 Task: Sort the products by unit price (high first).
Action: Mouse moved to (26, 140)
Screenshot: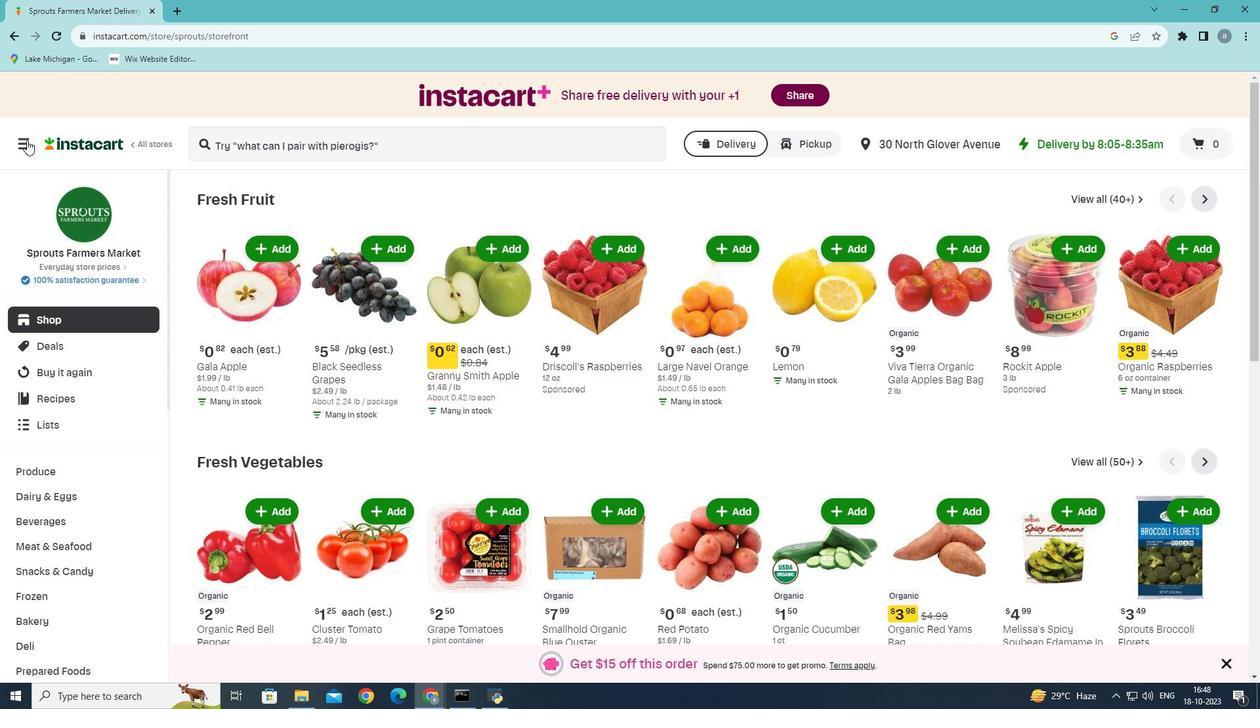 
Action: Mouse pressed left at (26, 140)
Screenshot: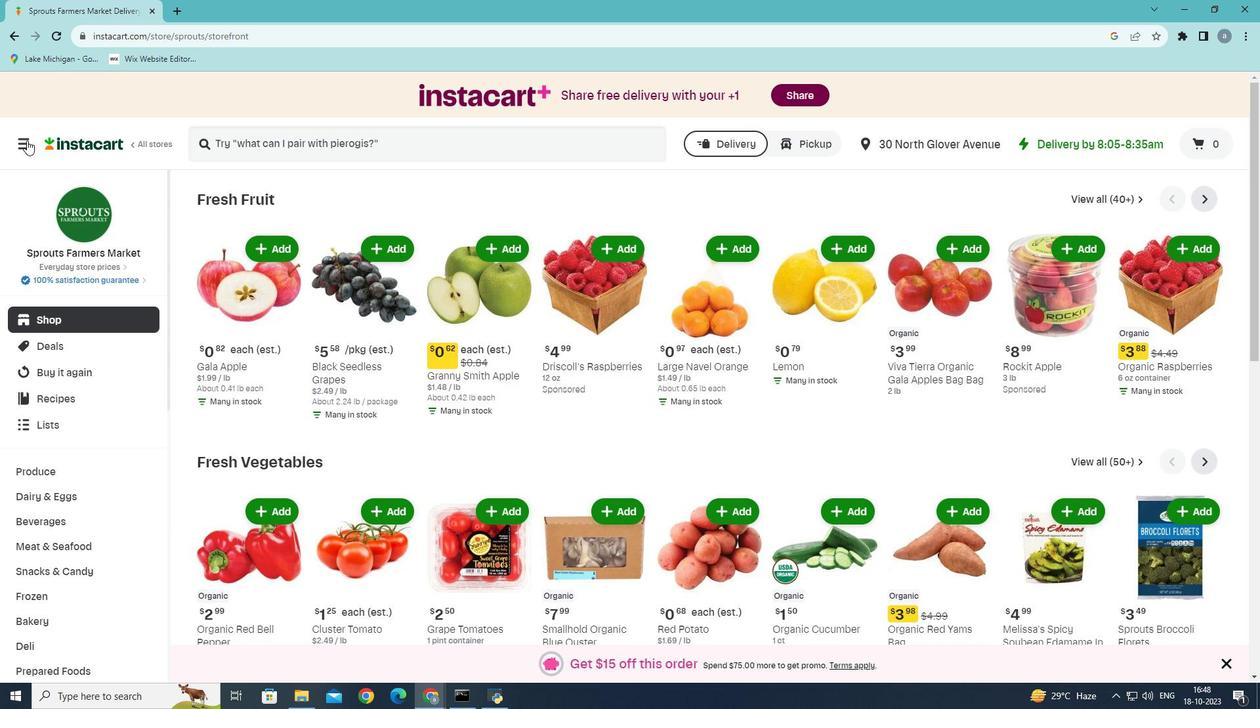 
Action: Mouse moved to (49, 384)
Screenshot: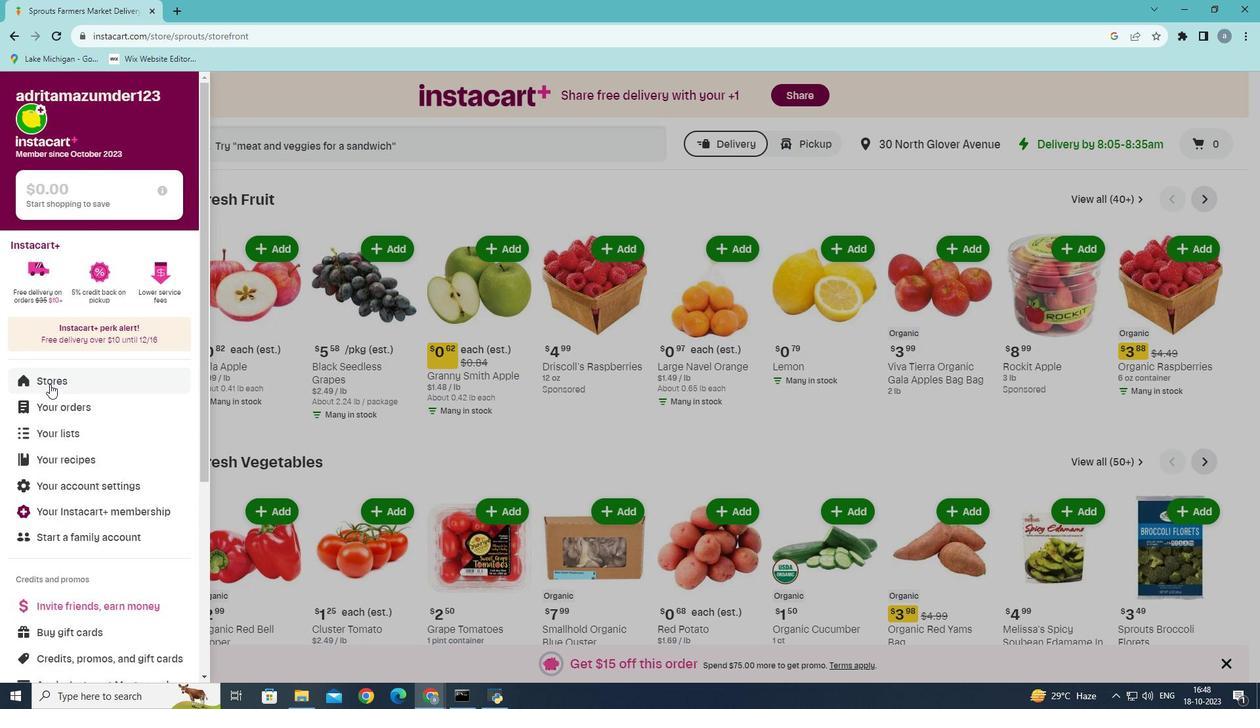 
Action: Mouse pressed left at (49, 384)
Screenshot: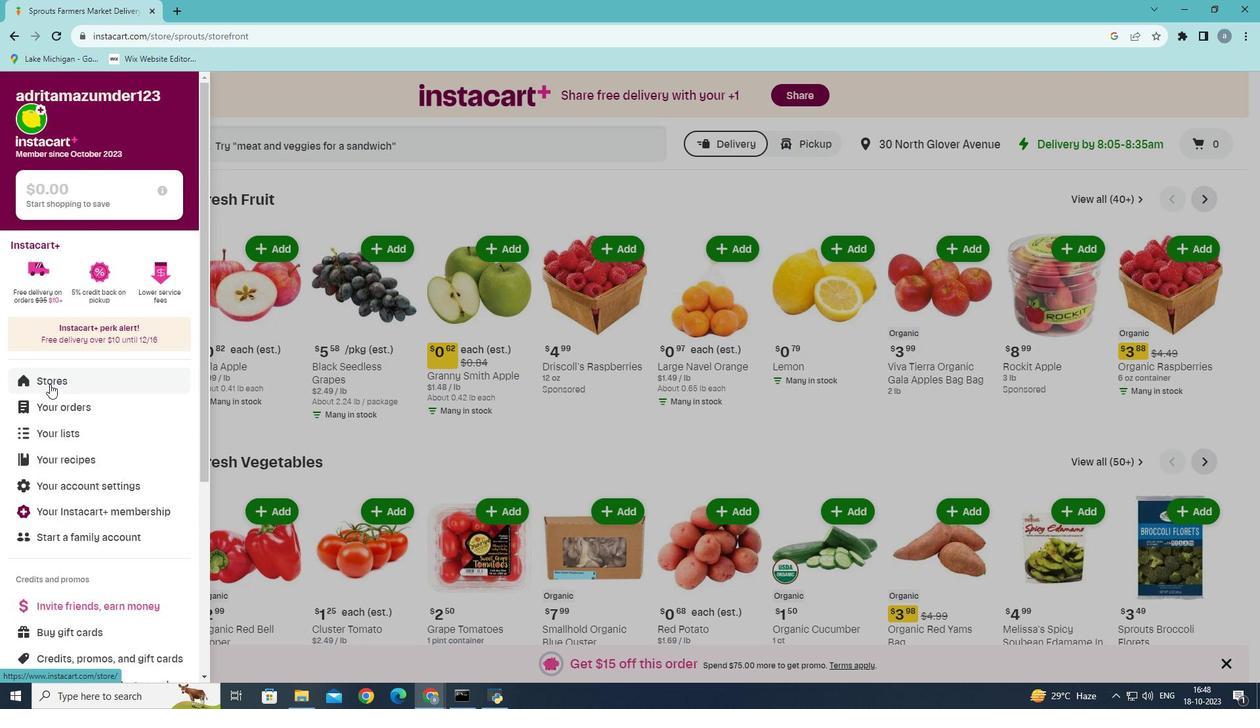 
Action: Mouse moved to (306, 155)
Screenshot: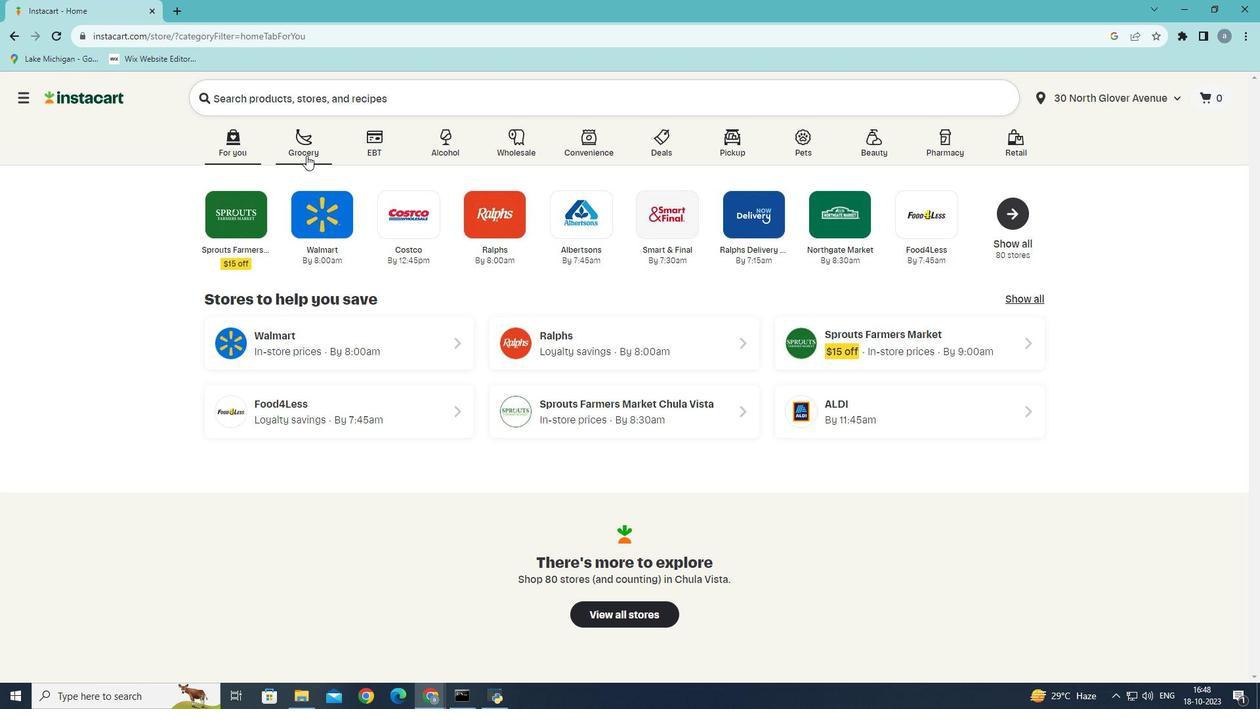 
Action: Mouse pressed left at (306, 155)
Screenshot: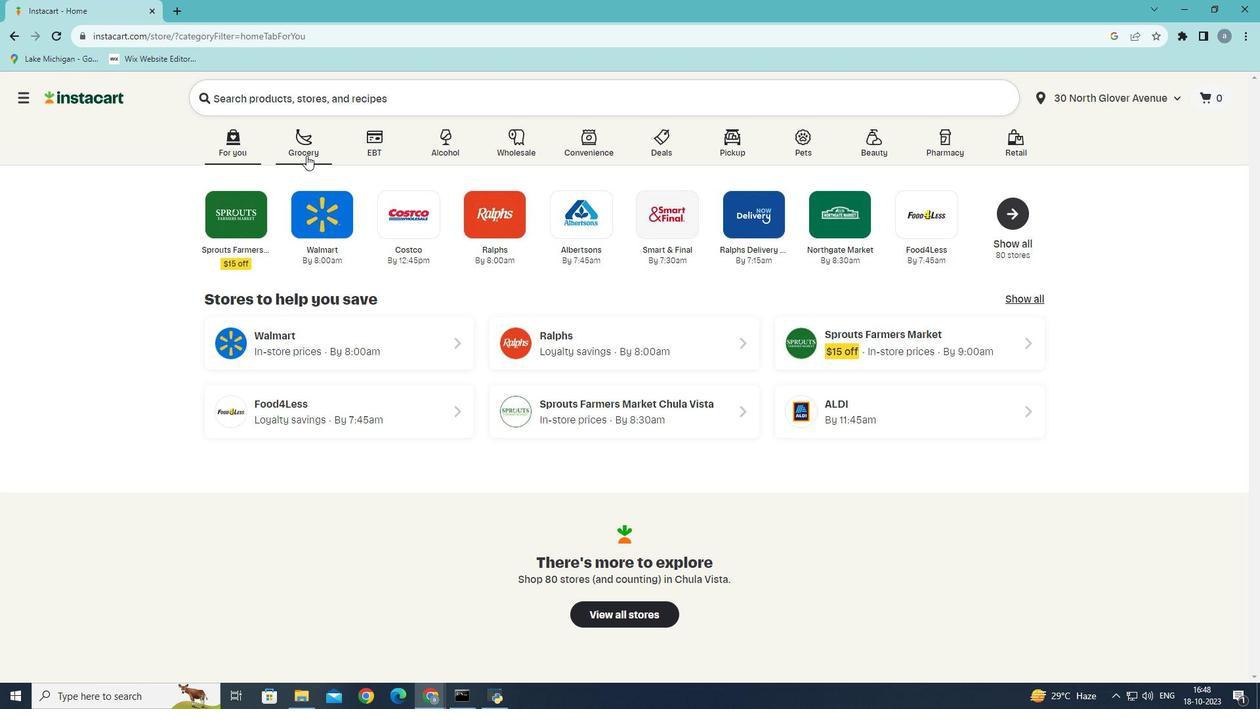 
Action: Mouse moved to (302, 370)
Screenshot: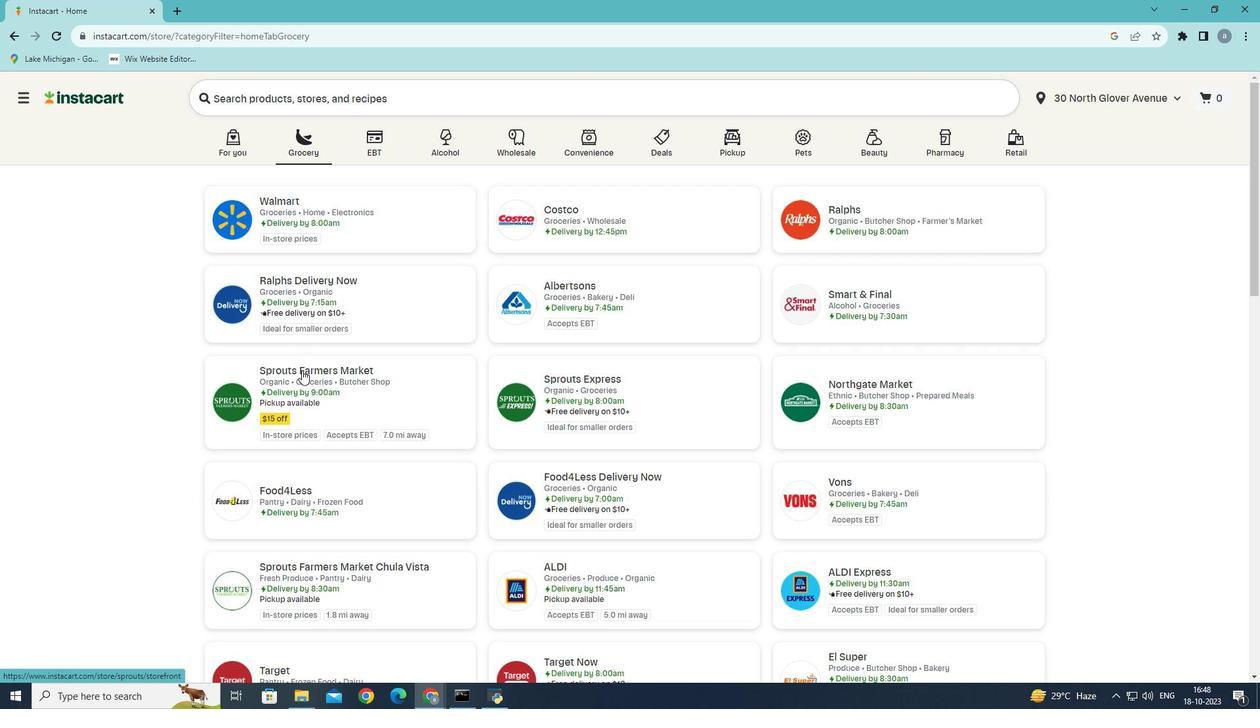 
Action: Mouse pressed left at (302, 370)
Screenshot: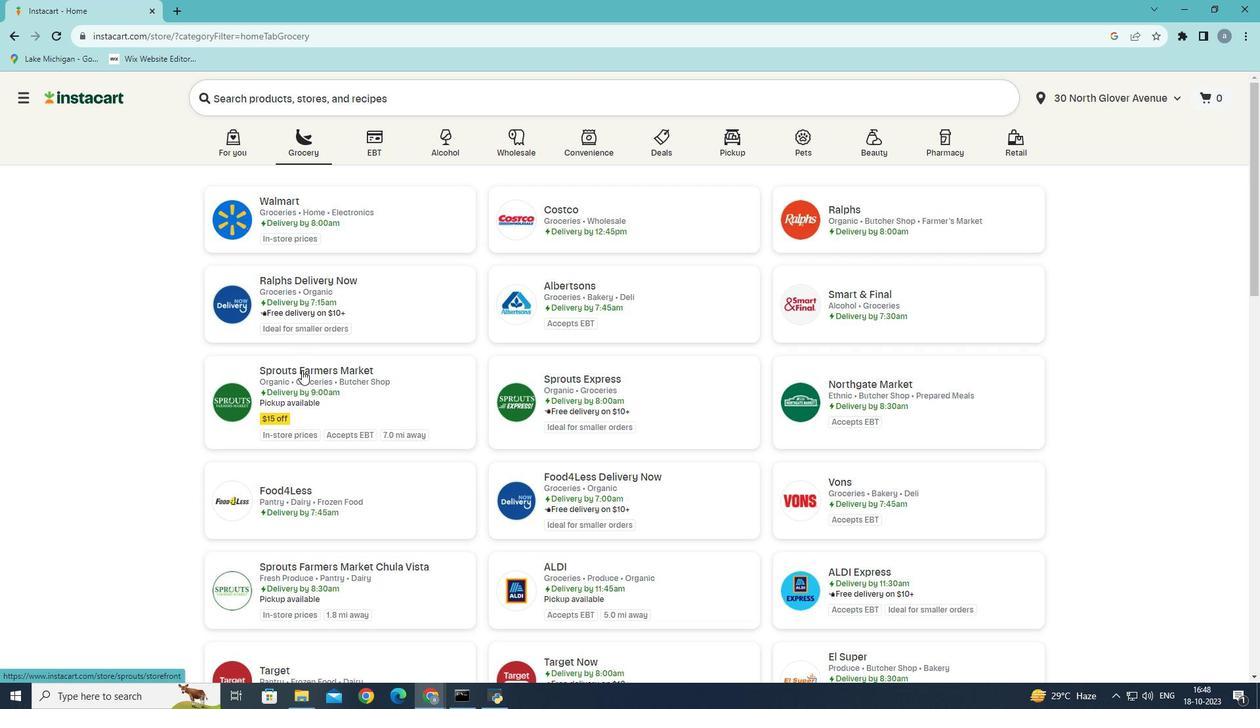 
Action: Mouse moved to (65, 545)
Screenshot: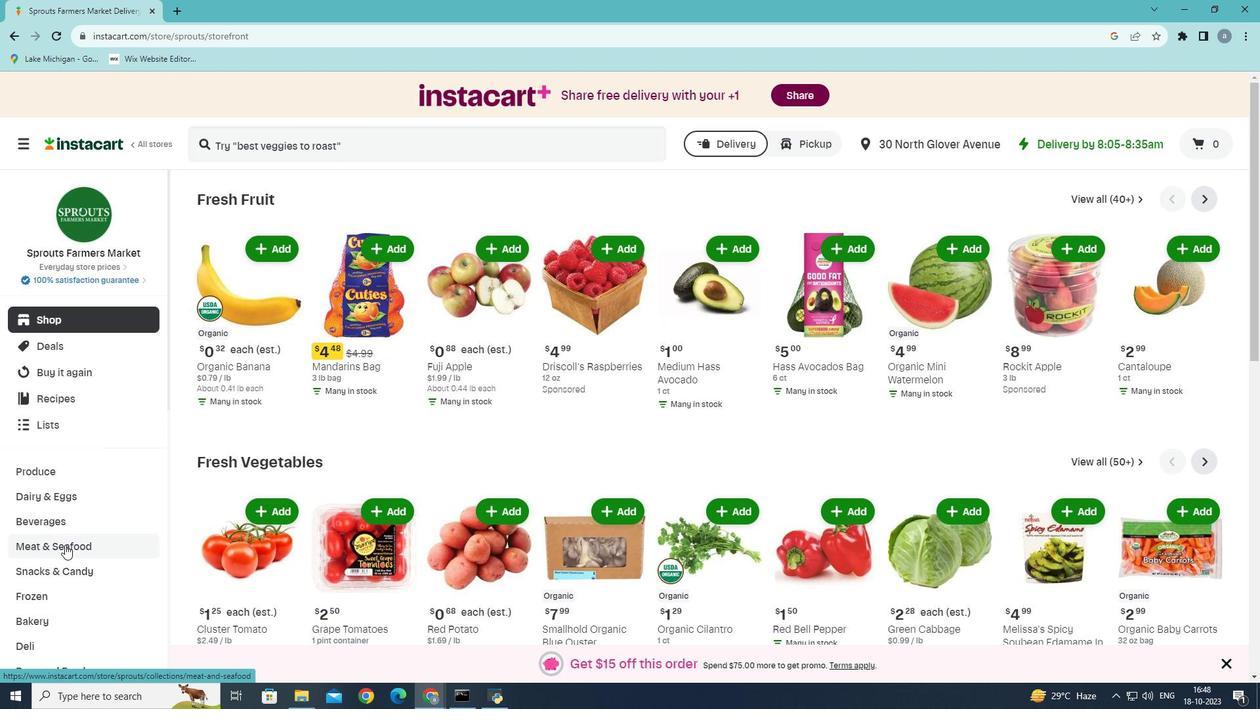 
Action: Mouse pressed left at (65, 545)
Screenshot: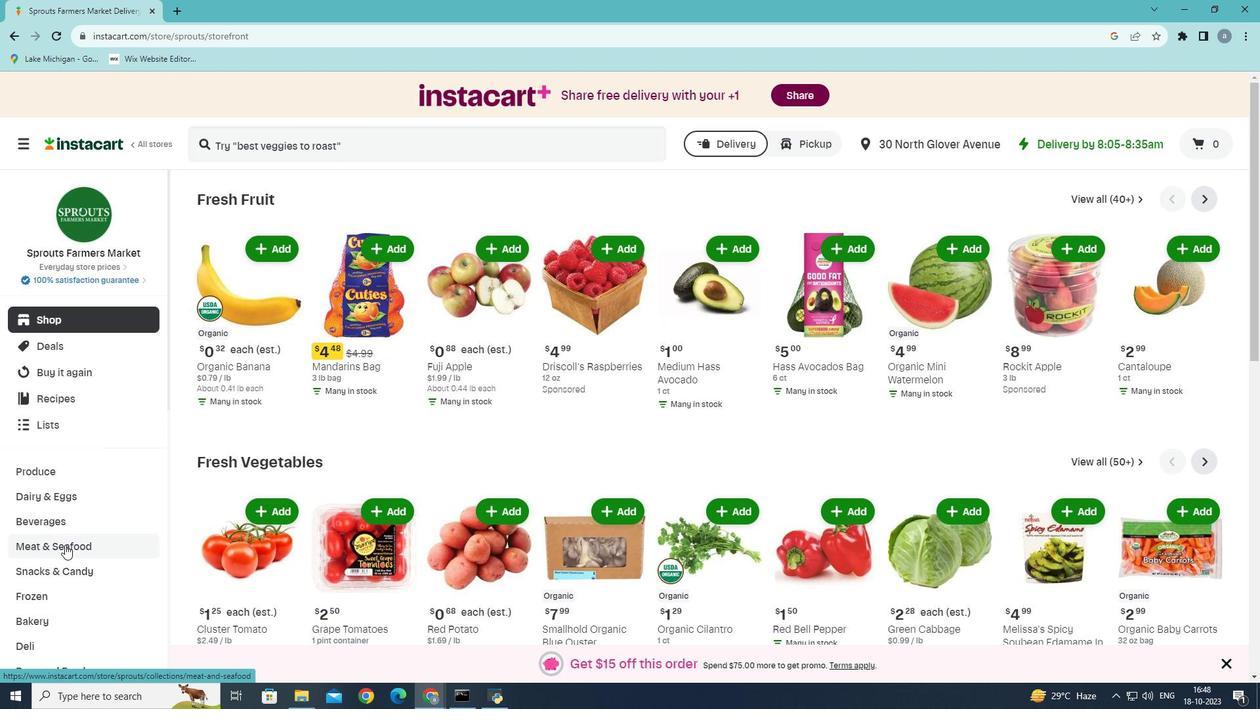 
Action: Mouse moved to (520, 231)
Screenshot: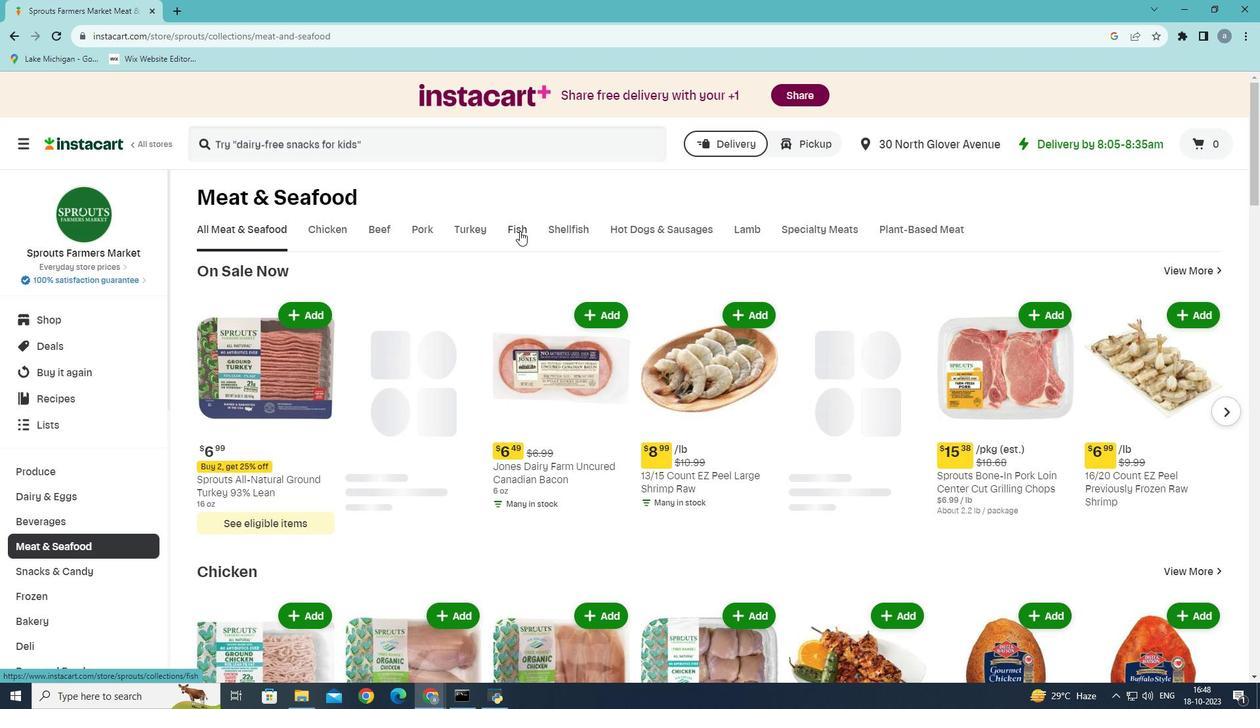 
Action: Mouse pressed left at (520, 231)
Screenshot: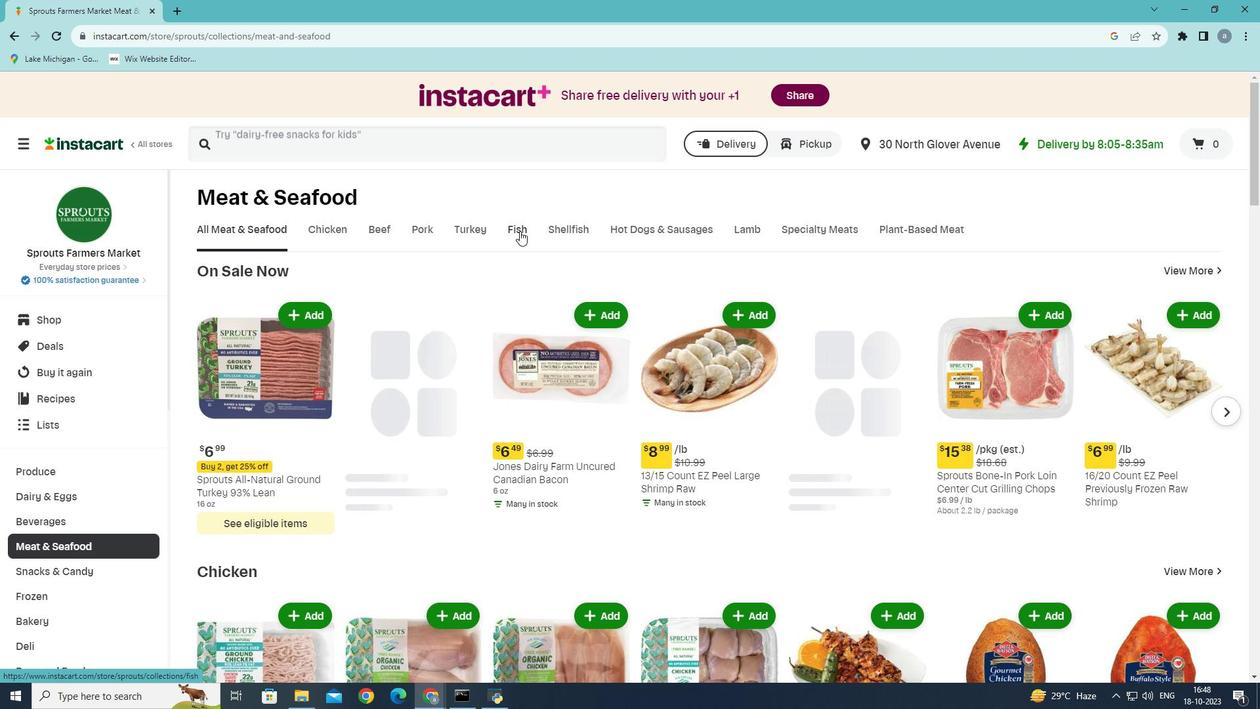 
Action: Mouse moved to (1212, 343)
Screenshot: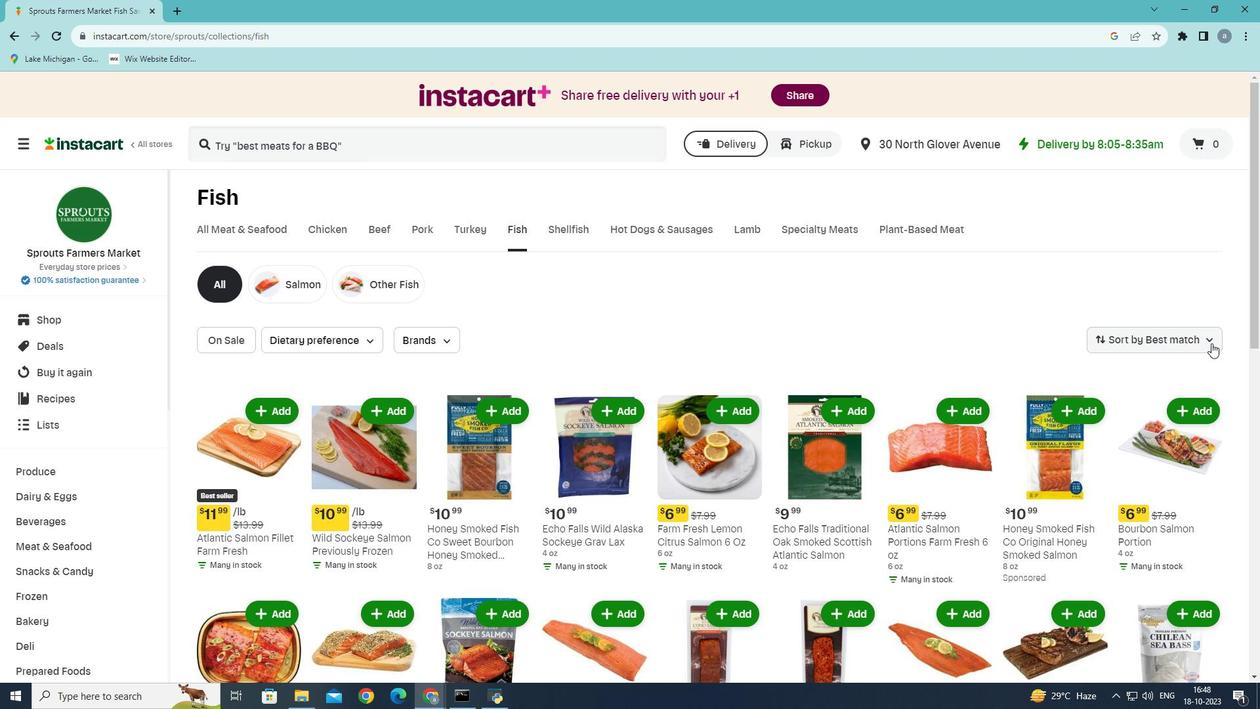 
Action: Mouse pressed left at (1212, 343)
Screenshot: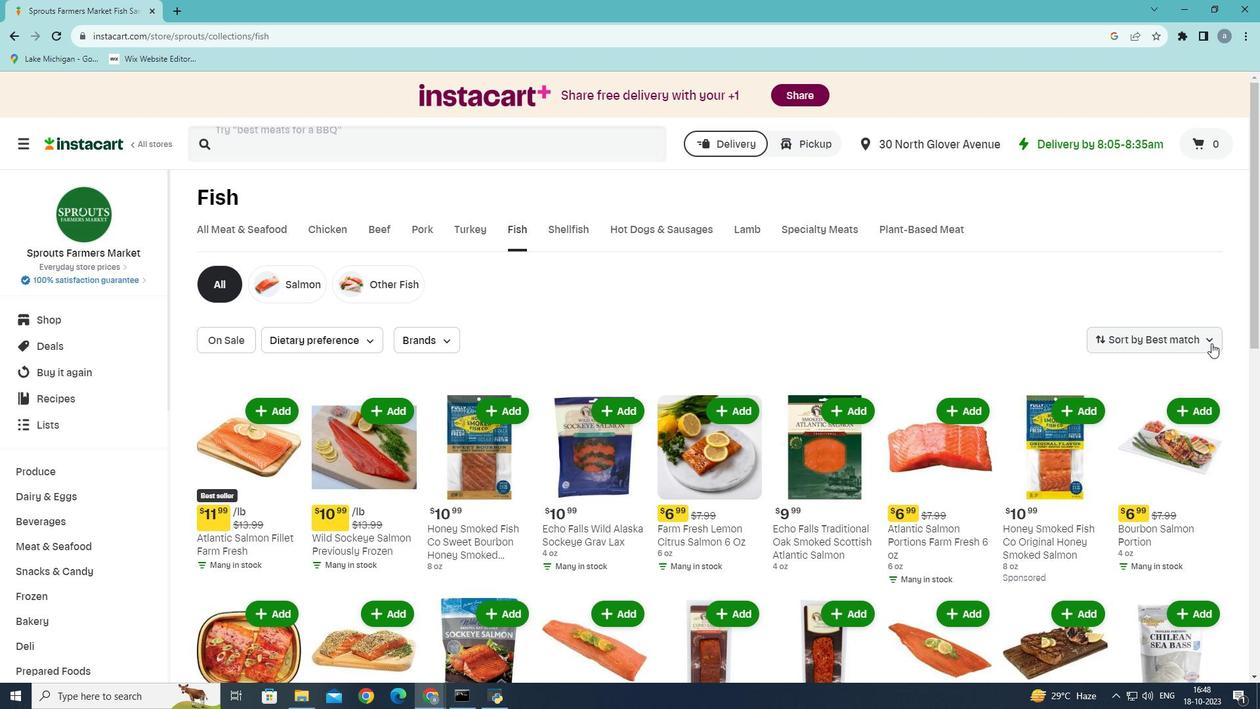
Action: Mouse moved to (1162, 491)
Screenshot: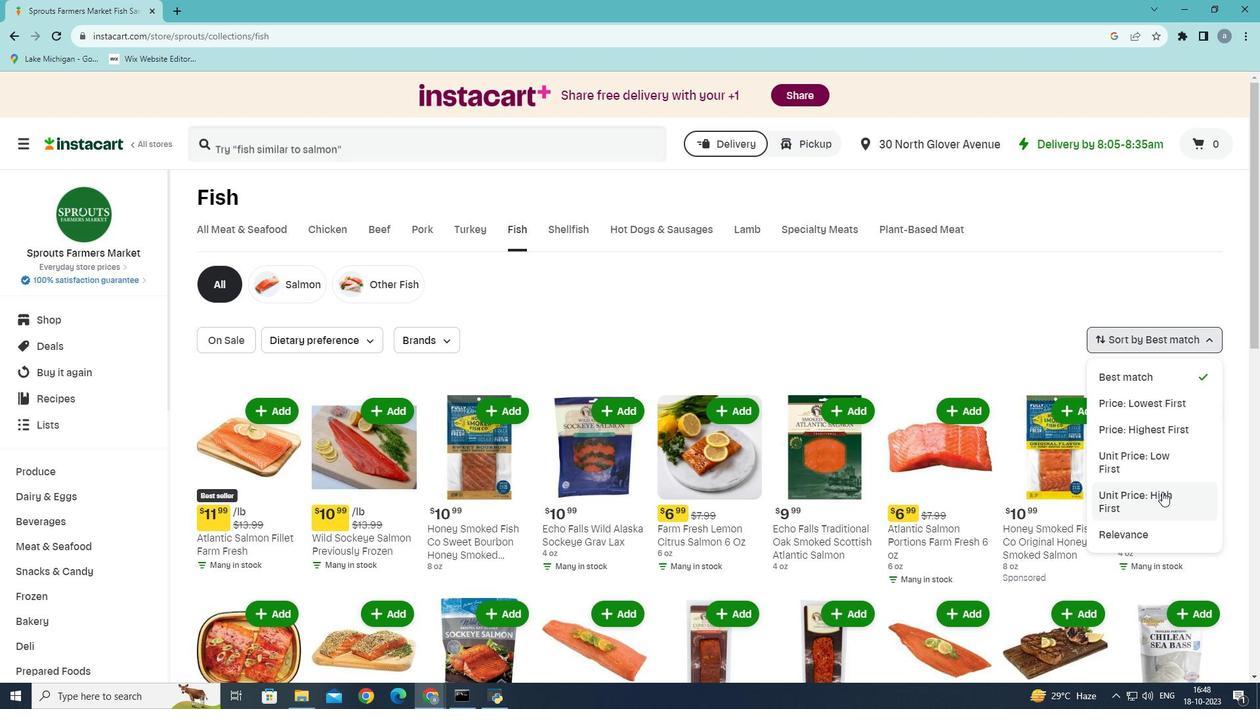 
Action: Mouse pressed left at (1162, 491)
Screenshot: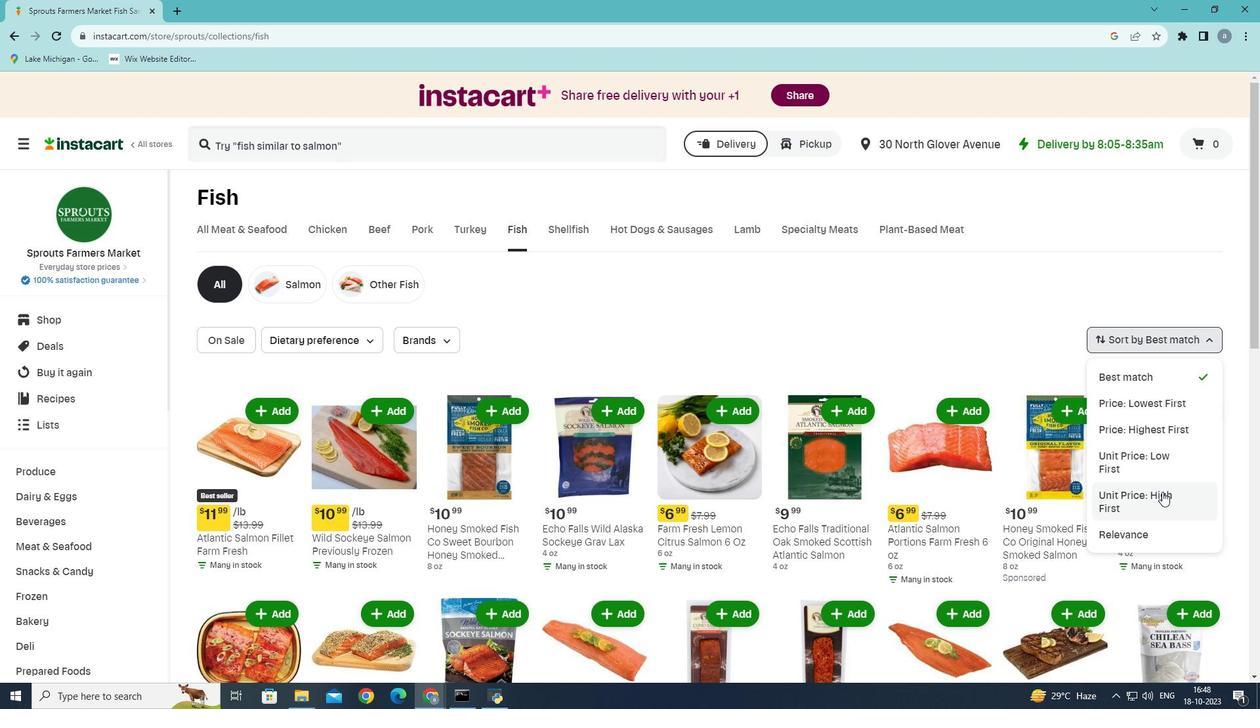 
Action: Mouse moved to (1124, 476)
Screenshot: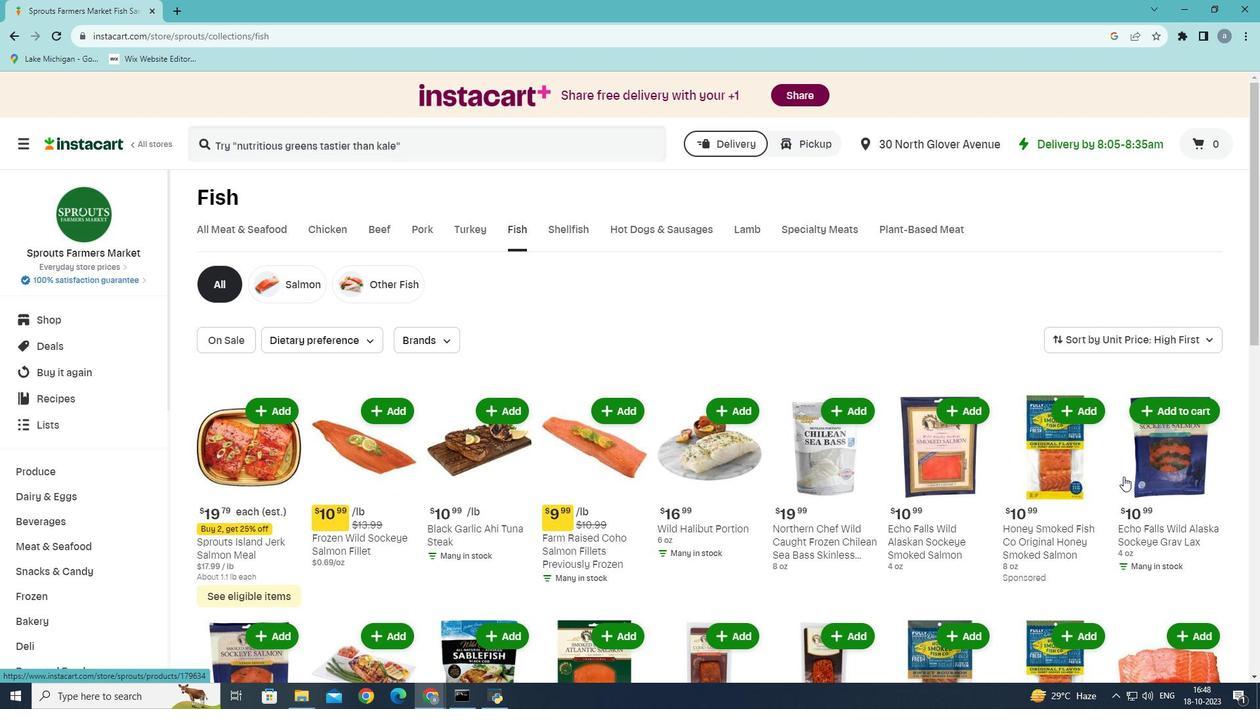 
